 Task: Go to about page of NVIDIA
Action: Mouse moved to (525, 53)
Screenshot: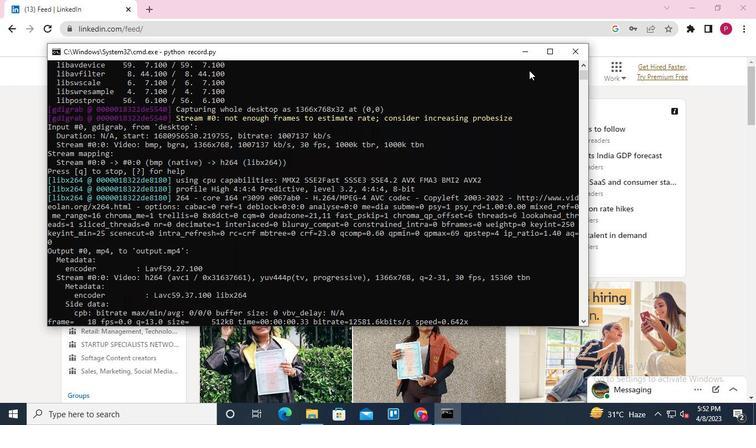 
Action: Mouse pressed left at (525, 53)
Screenshot: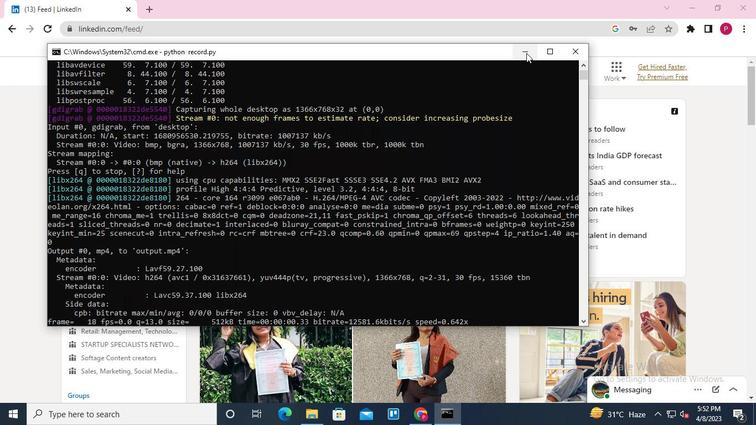 
Action: Mouse moved to (182, 76)
Screenshot: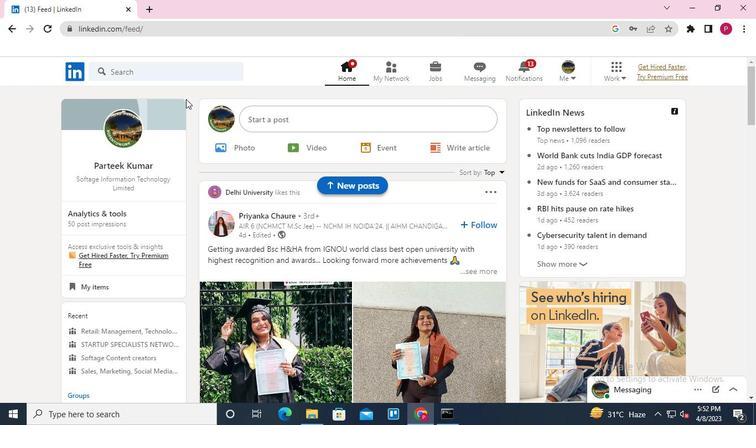 
Action: Mouse pressed left at (182, 76)
Screenshot: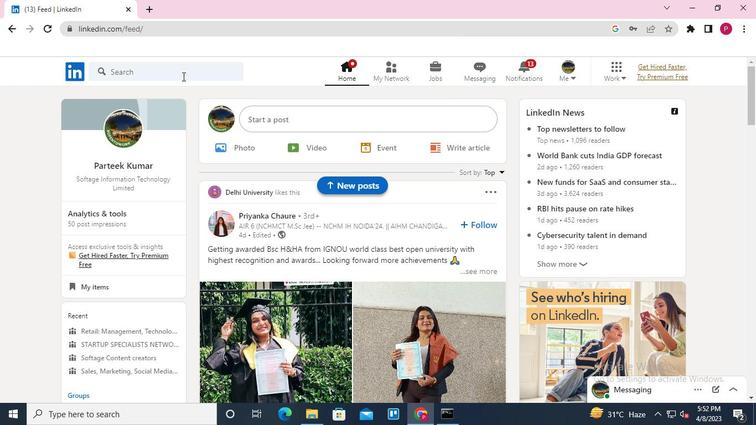 
Action: Keyboard Key.shift
Screenshot: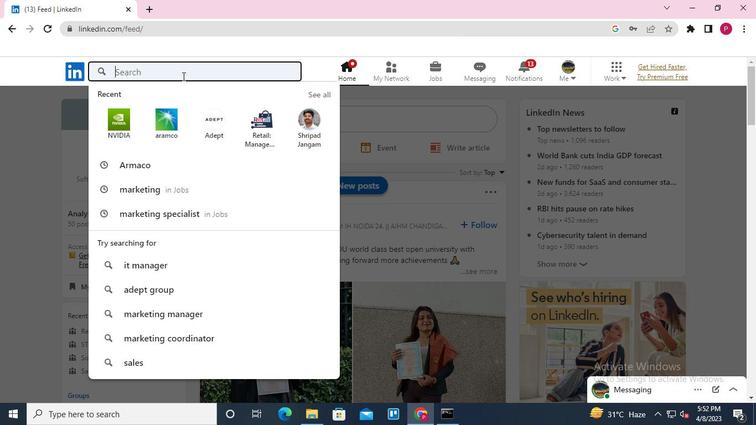 
Action: Keyboard Key.shift
Screenshot: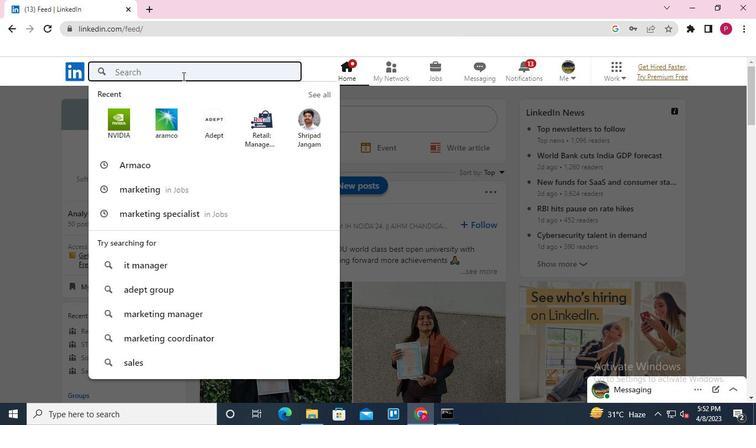 
Action: Keyboard Key.shift
Screenshot: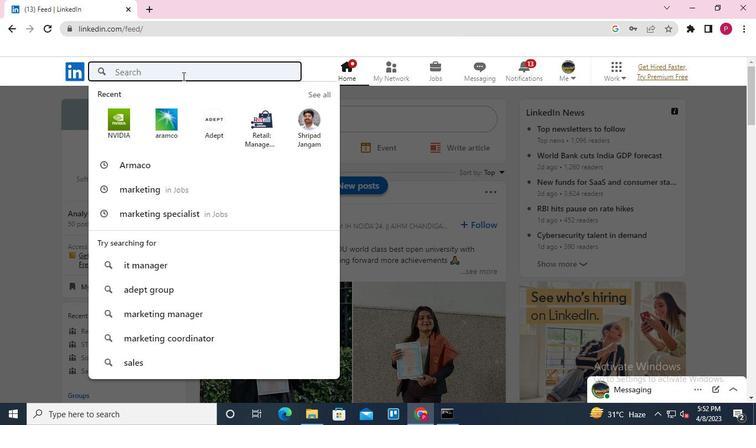 
Action: Keyboard Key.shift
Screenshot: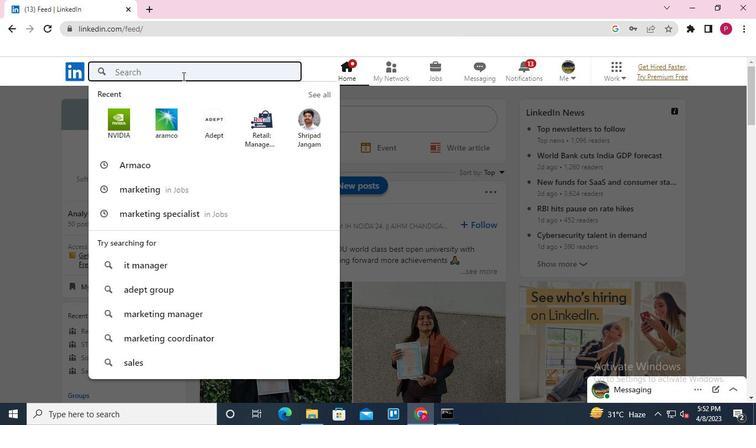 
Action: Keyboard Key.shift
Screenshot: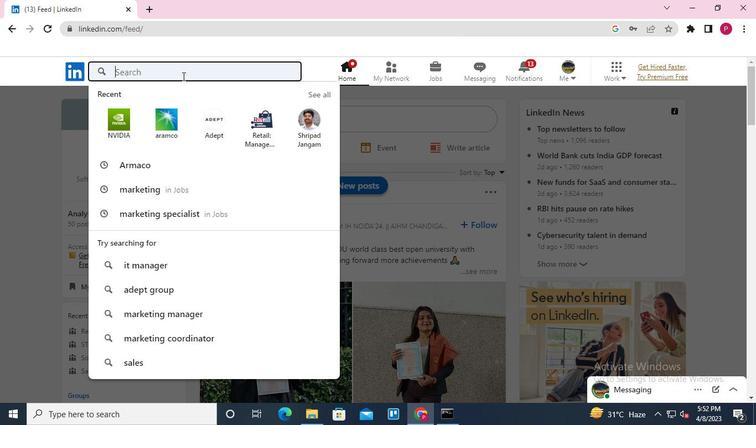 
Action: Keyboard Key.shift
Screenshot: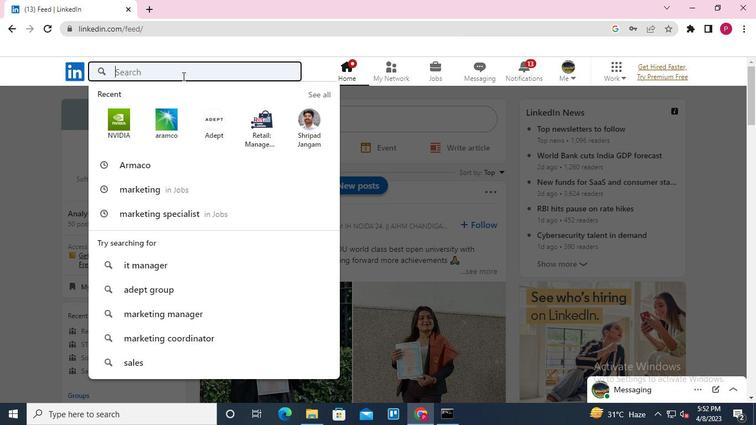 
Action: Keyboard N
Screenshot: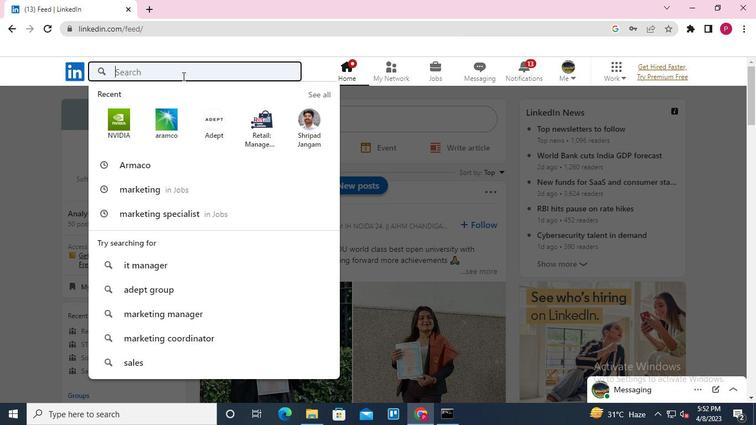 
Action: Keyboard V
Screenshot: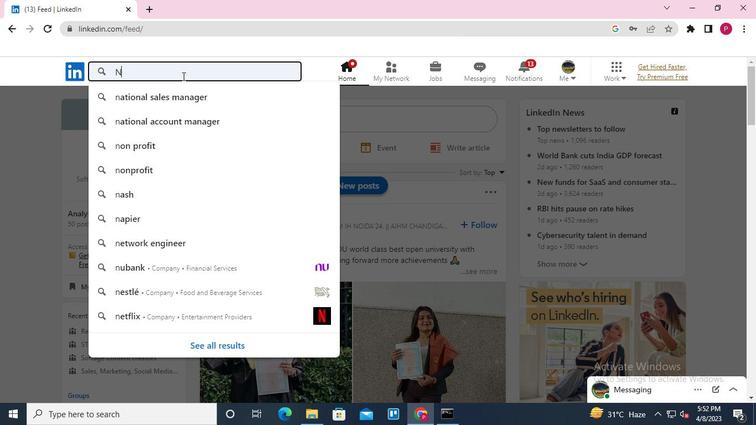 
Action: Keyboard I
Screenshot: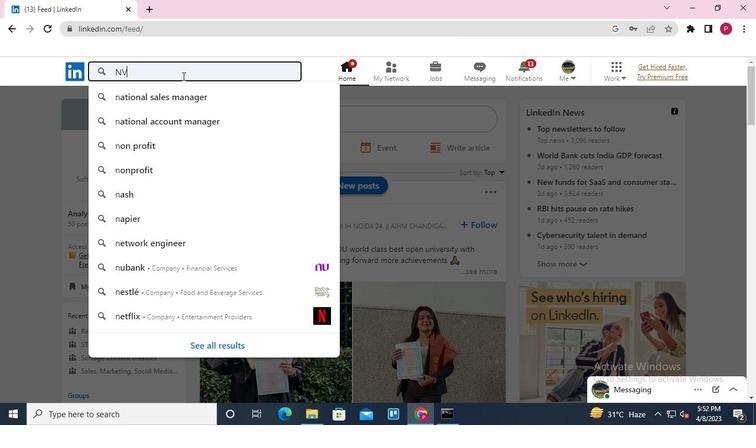 
Action: Keyboard D
Screenshot: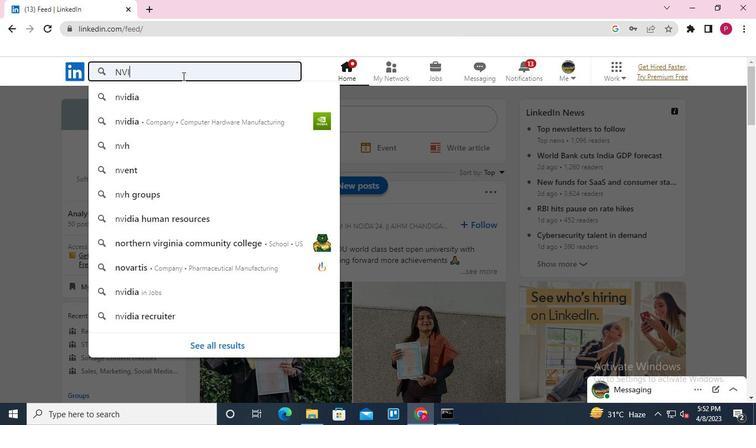 
Action: Keyboard I
Screenshot: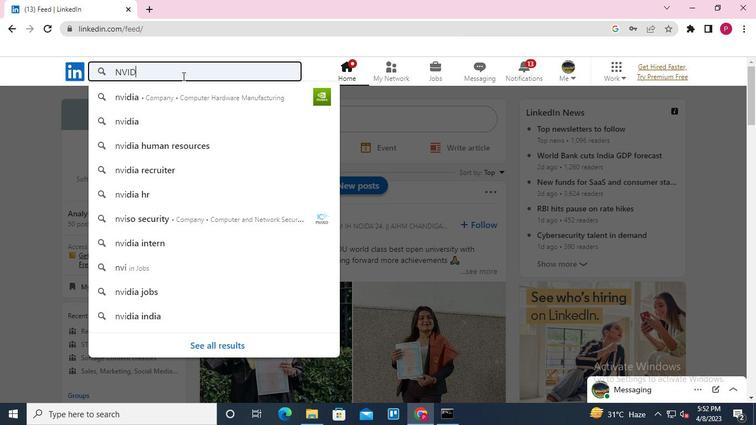 
Action: Keyboard A
Screenshot: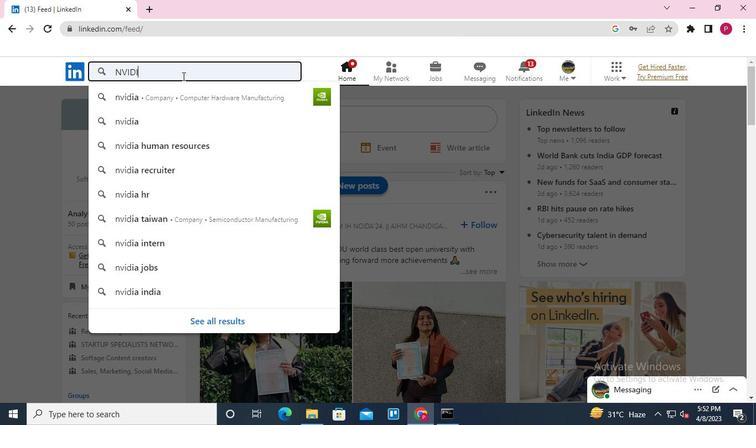 
Action: Keyboard Key.enter
Screenshot: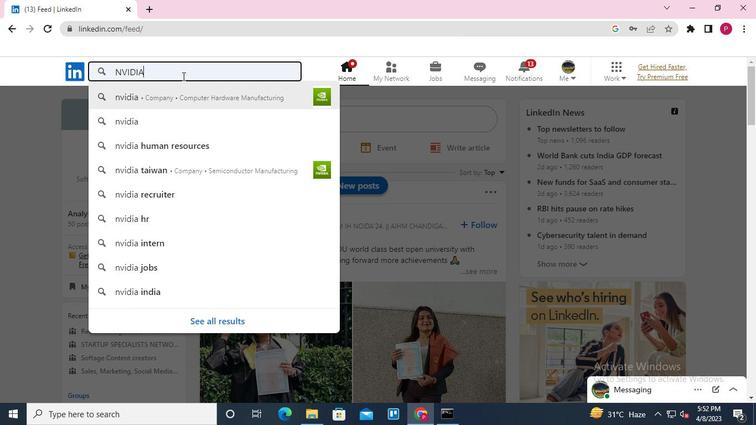 
Action: Mouse moved to (149, 149)
Screenshot: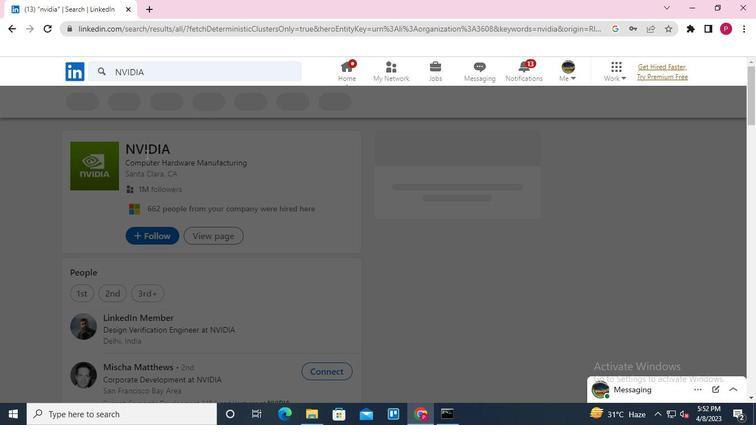 
Action: Mouse pressed left at (149, 149)
Screenshot: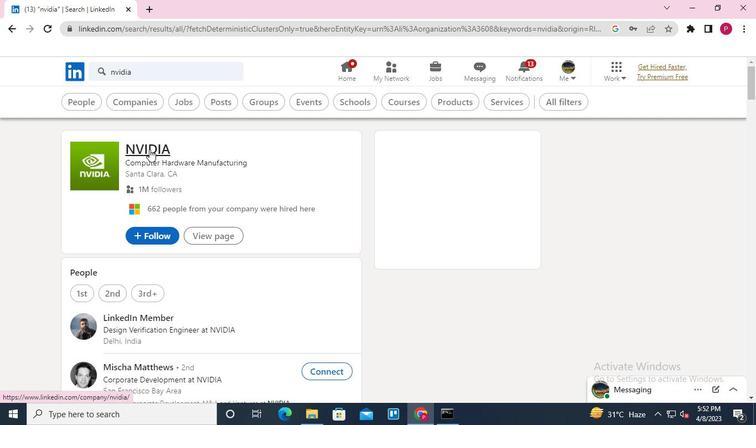 
Action: Mouse moved to (135, 130)
Screenshot: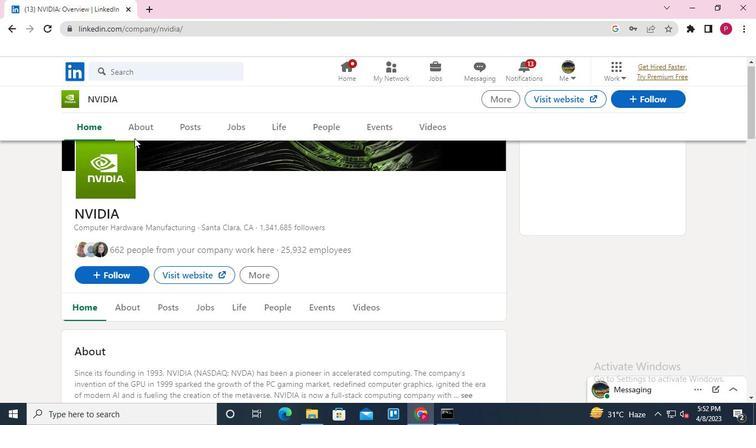 
Action: Mouse pressed left at (135, 130)
Screenshot: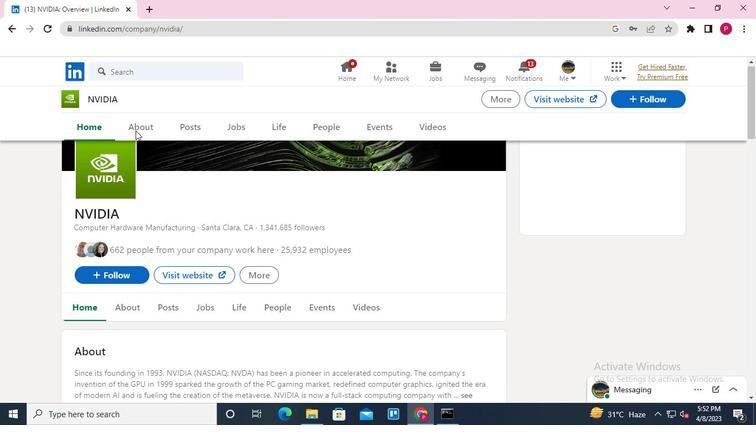 
Action: Mouse moved to (155, 232)
Screenshot: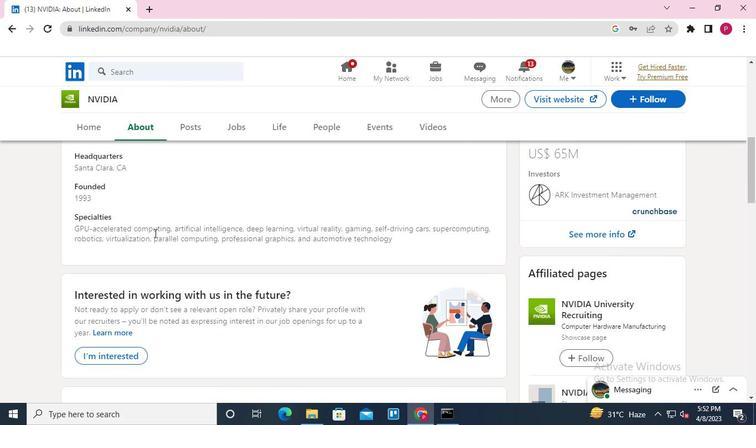 
Action: Keyboard Key.alt_l
Screenshot: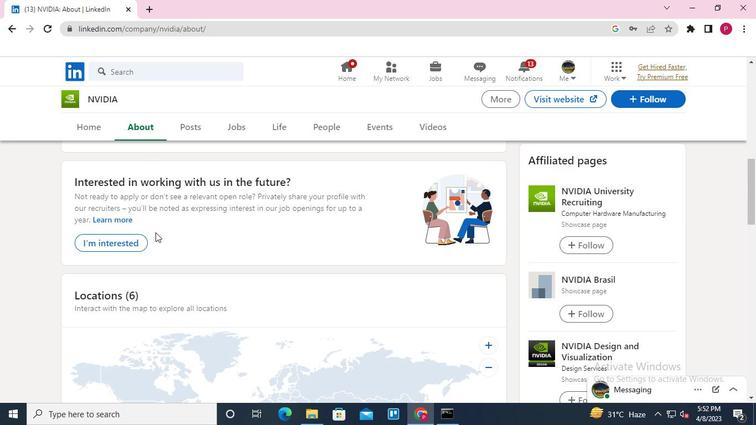 
Action: Keyboard Key.tab
Screenshot: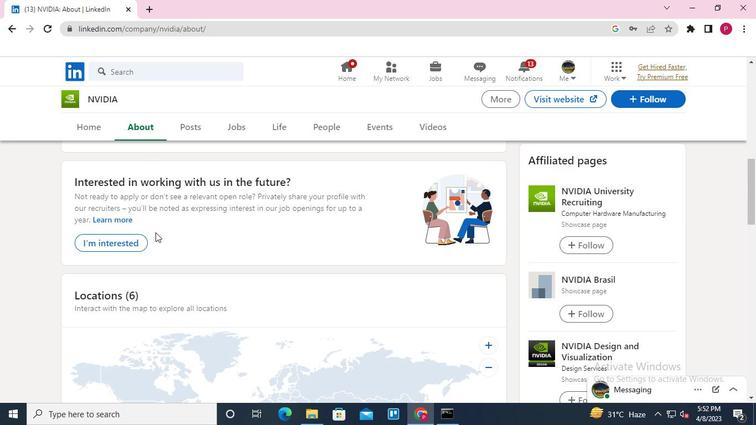 
Action: Mouse moved to (572, 55)
Screenshot: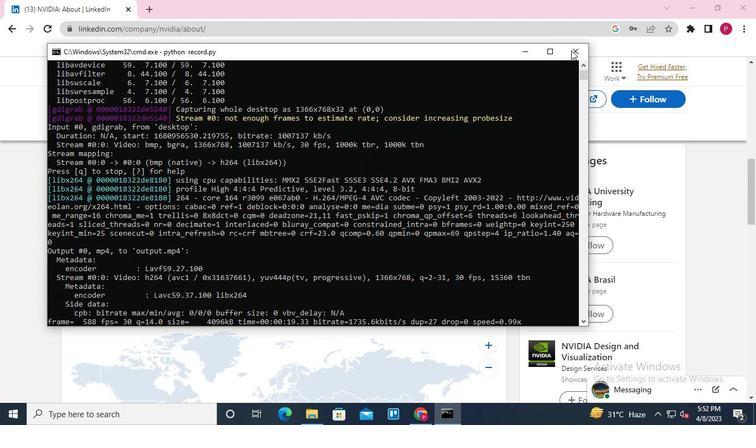 
Action: Mouse pressed left at (572, 55)
Screenshot: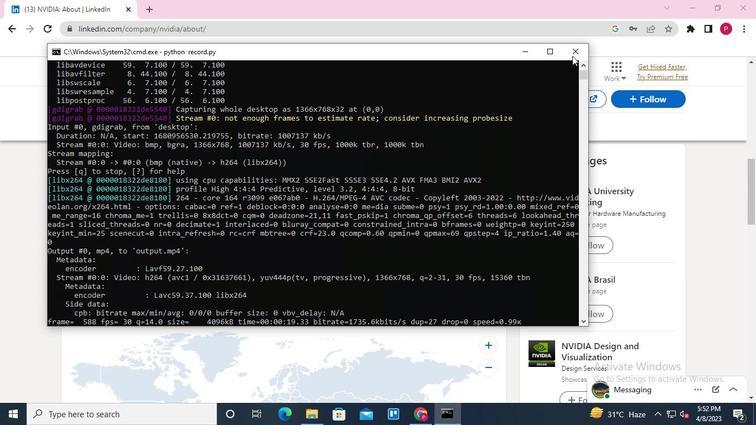 
Action: Mouse moved to (572, 56)
Screenshot: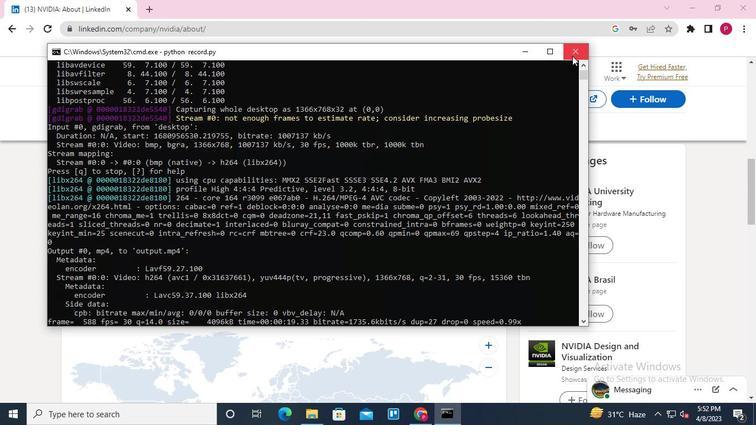 
